 Task: Plan a time to attend the human rights and activism retreat.
Action: Mouse pressed left at (89, 139)
Screenshot: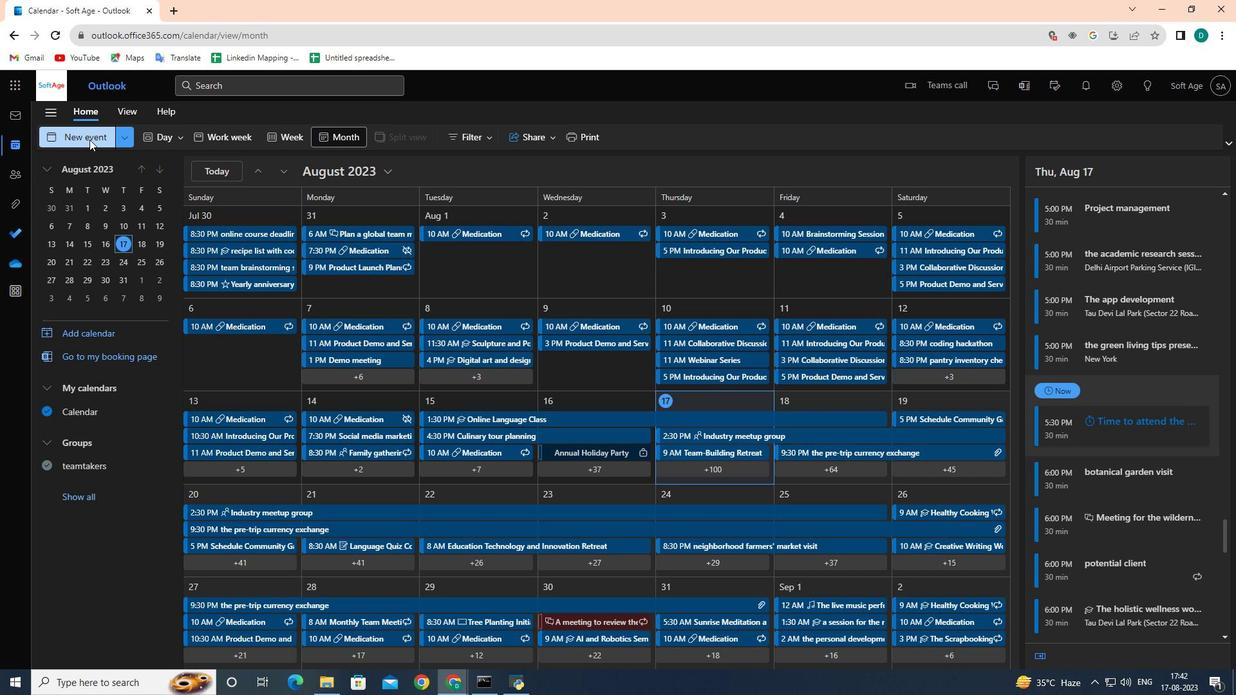 
Action: Mouse moved to (338, 213)
Screenshot: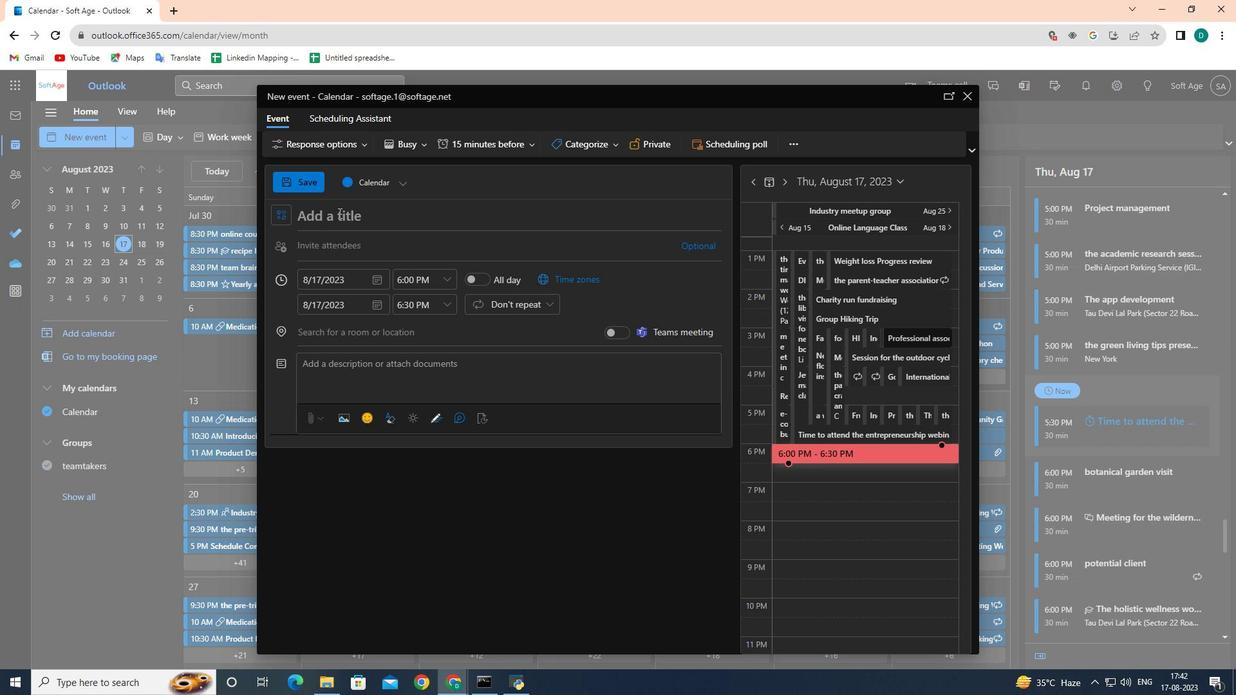 
Action: Mouse pressed left at (338, 213)
Screenshot: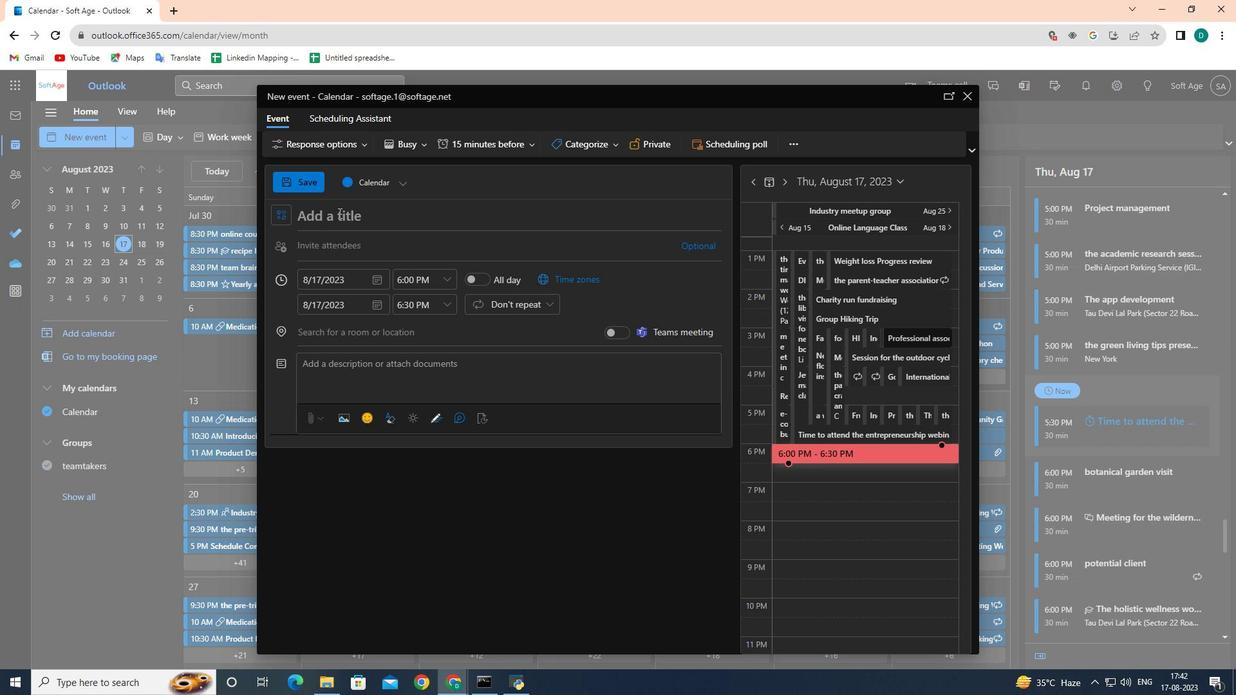 
Action: Key pressed <Key.shift><Key.shift><Key.shift><Key.shift><Key.shift><Key.shift><Key.shift>Human<Key.space><Key.shift>Rights<Key.space><Key.shift><Key.shift><Key.shift><Key.shift><Key.shift><Key.shift><Key.shift><Key.shift><Key.shift><Key.shift><Key.shift><Key.shift><Key.shift><Key.shift><Key.shift>&<Key.space><Key.shift>Activism<Key.space><Key.shift>Retrear<Key.backspace>t
Screenshot: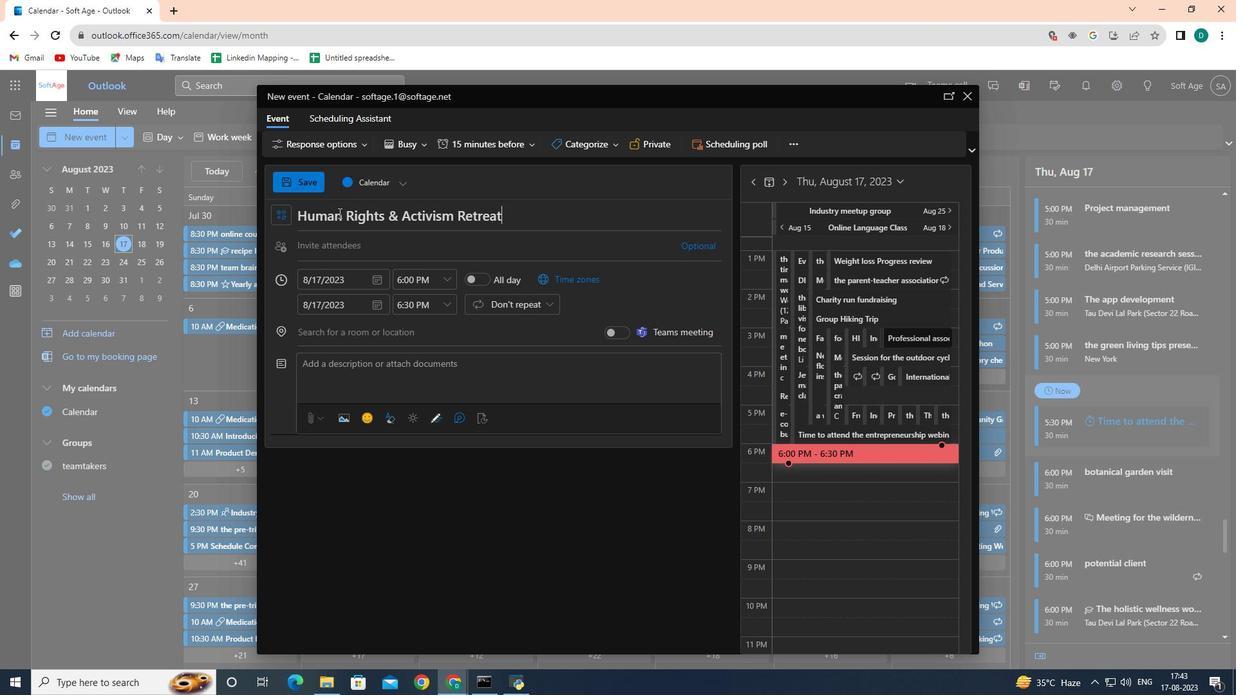 
Action: Mouse moved to (374, 279)
Screenshot: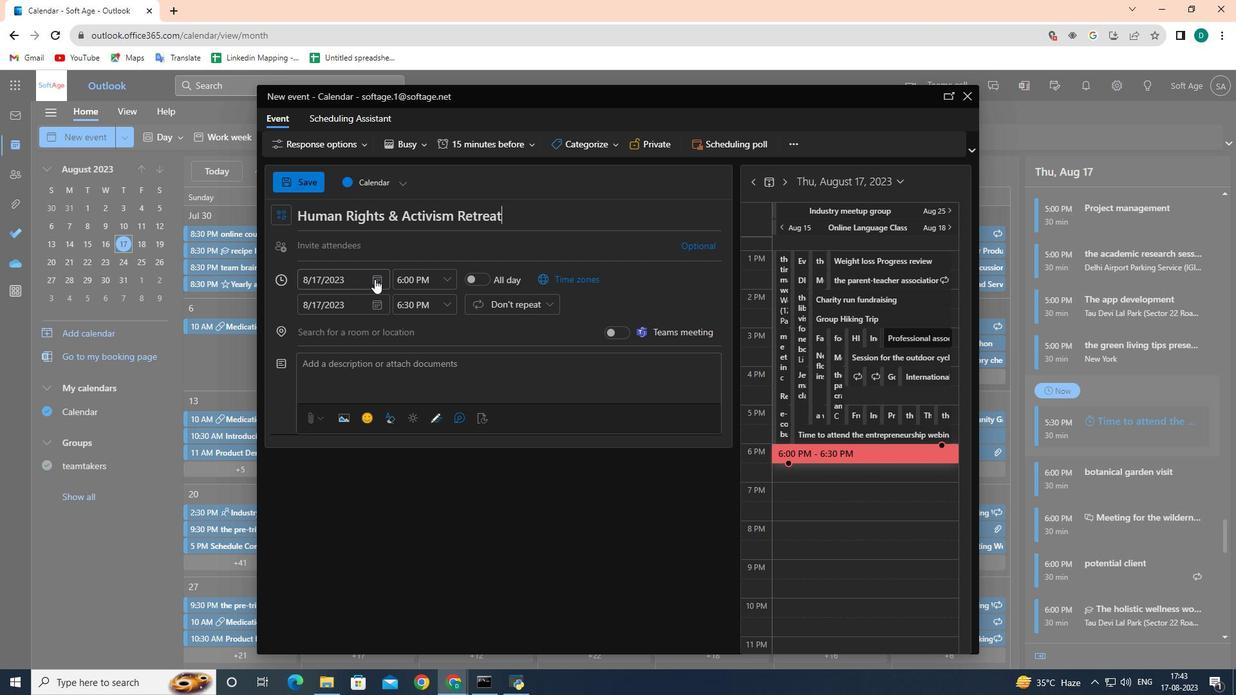 
Action: Mouse pressed left at (374, 279)
Screenshot: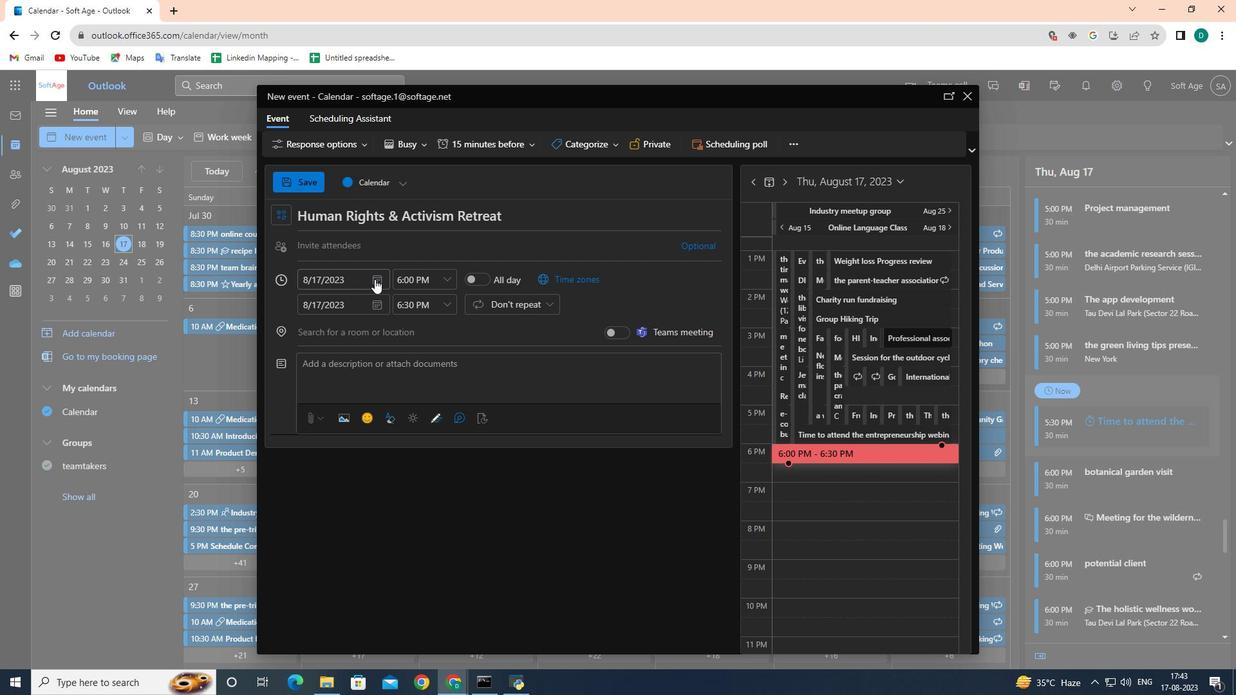 
Action: Mouse moved to (405, 402)
Screenshot: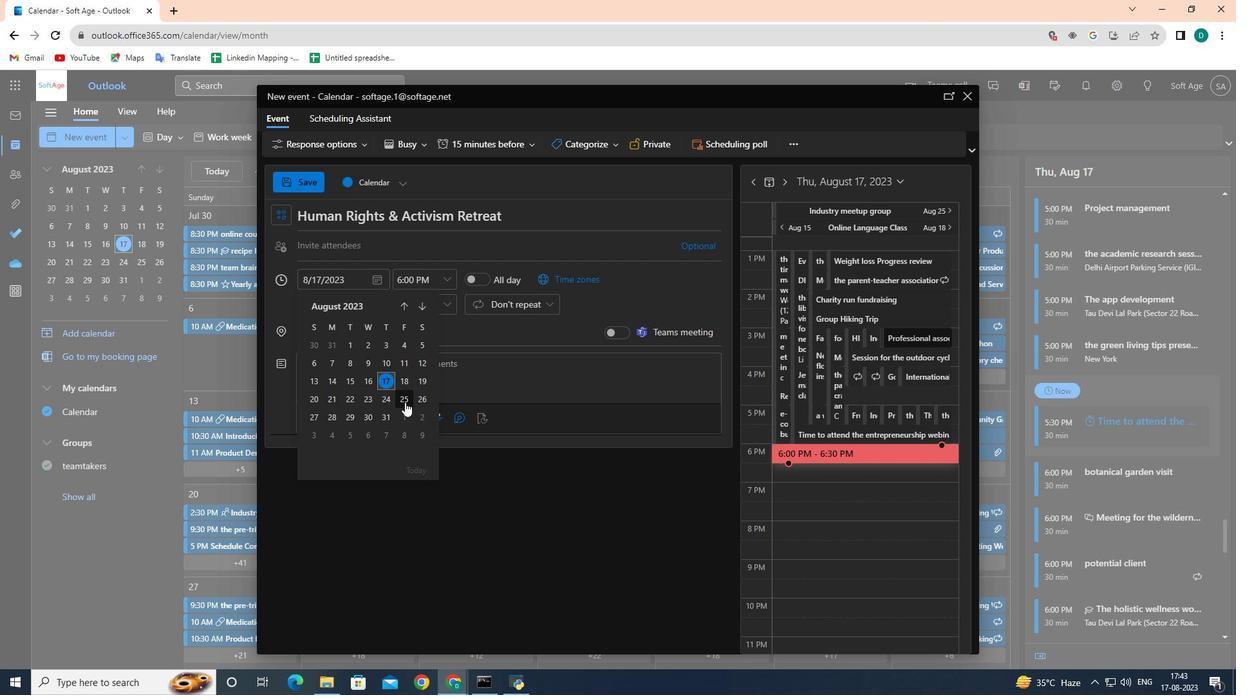 
Action: Mouse pressed left at (405, 402)
Screenshot: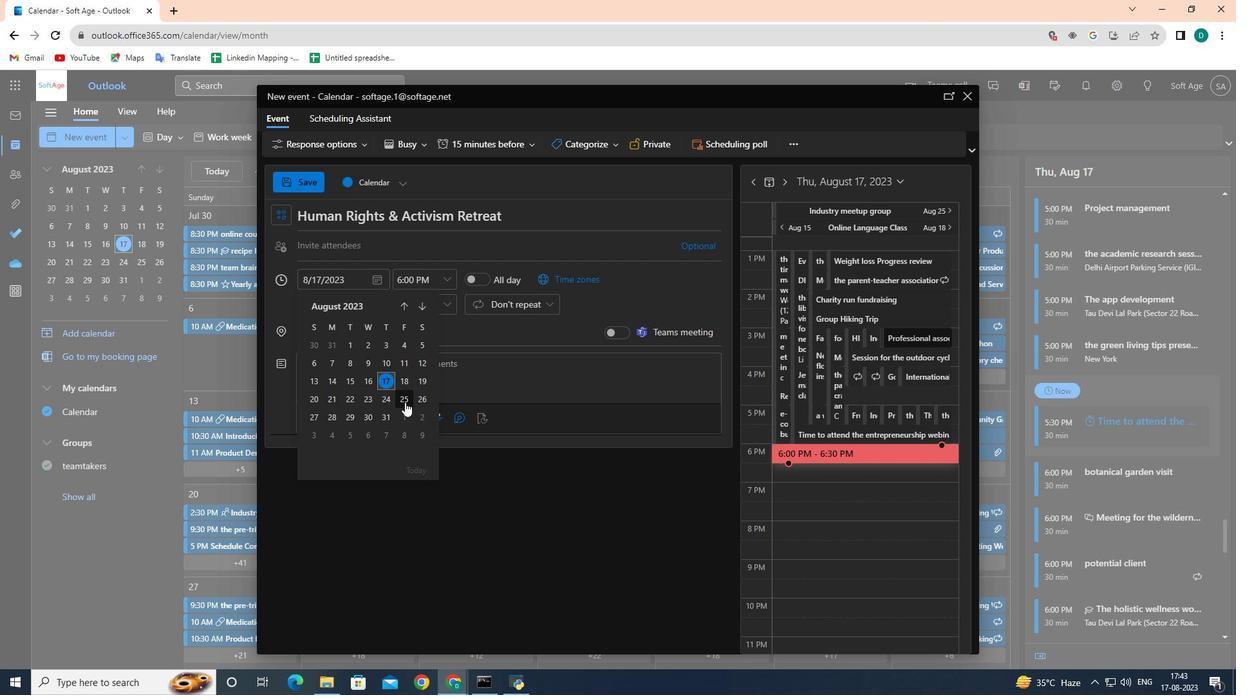 
Action: Mouse moved to (443, 279)
Screenshot: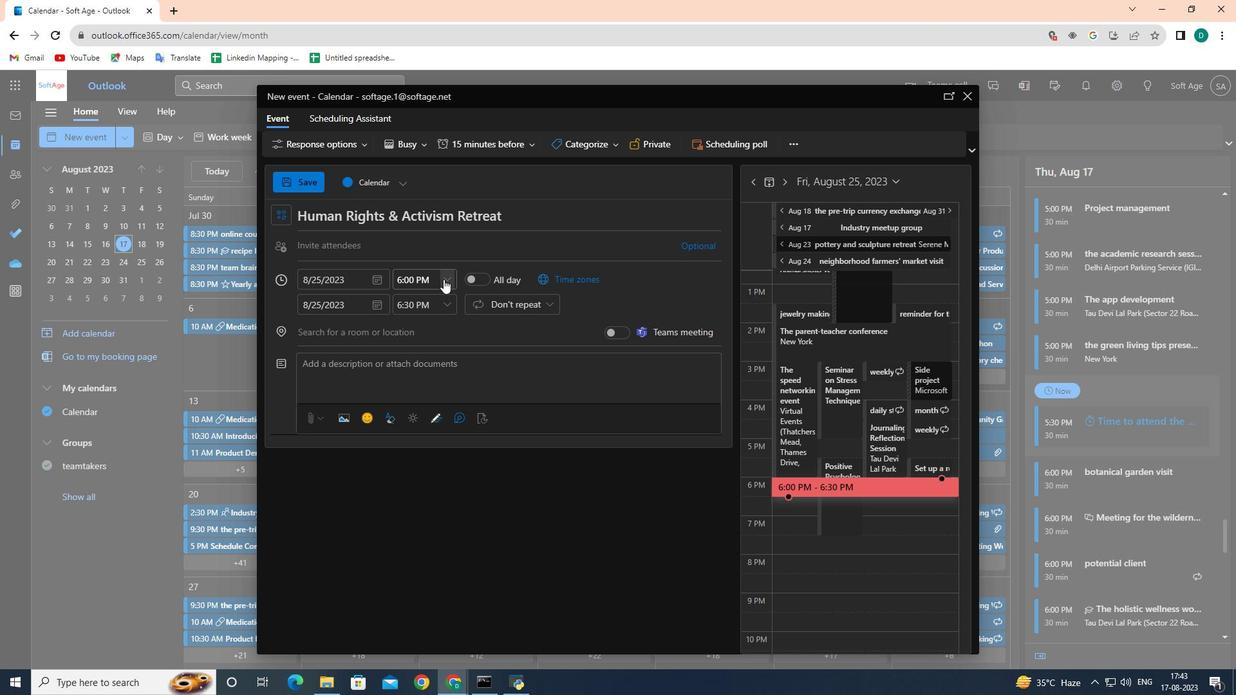 
Action: Mouse pressed left at (443, 279)
Screenshot: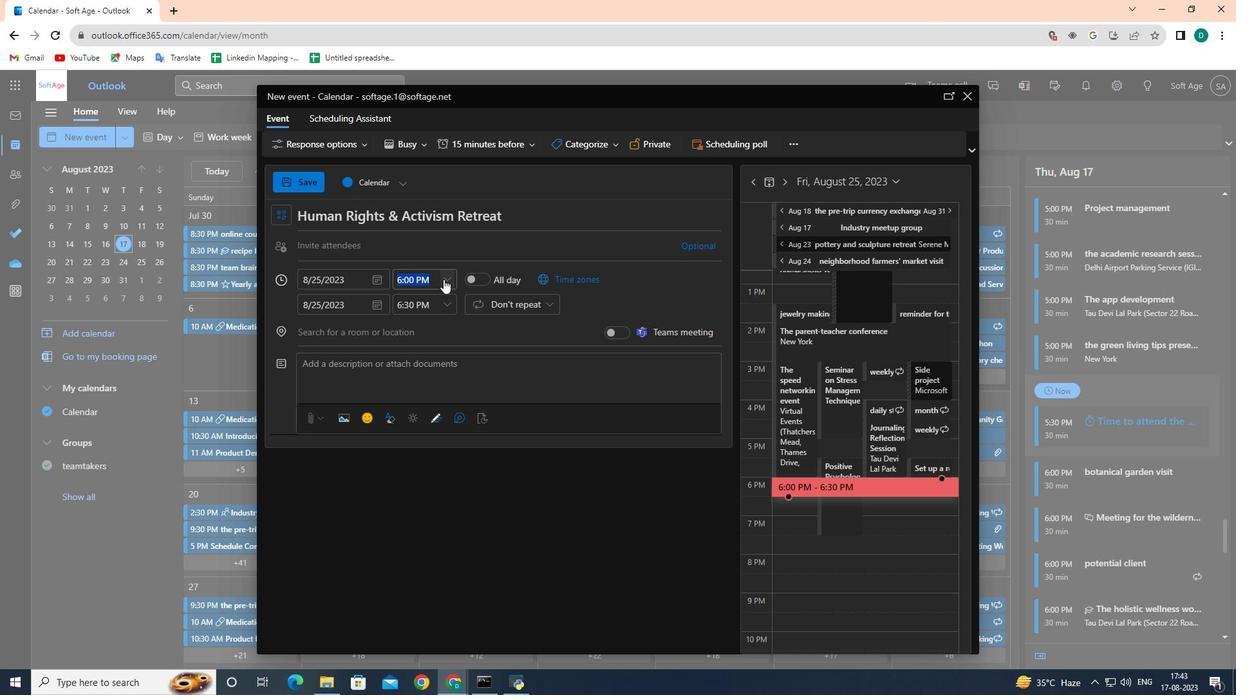 
Action: Mouse moved to (438, 345)
Screenshot: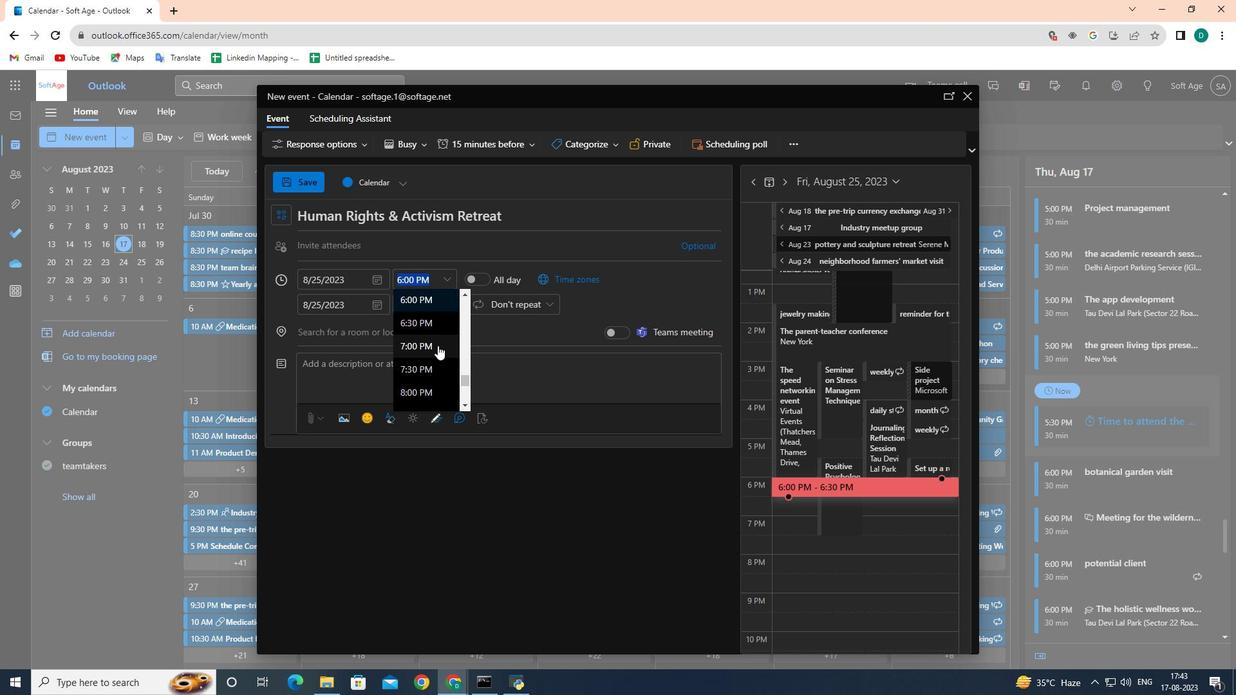 
Action: Mouse pressed left at (438, 345)
Screenshot: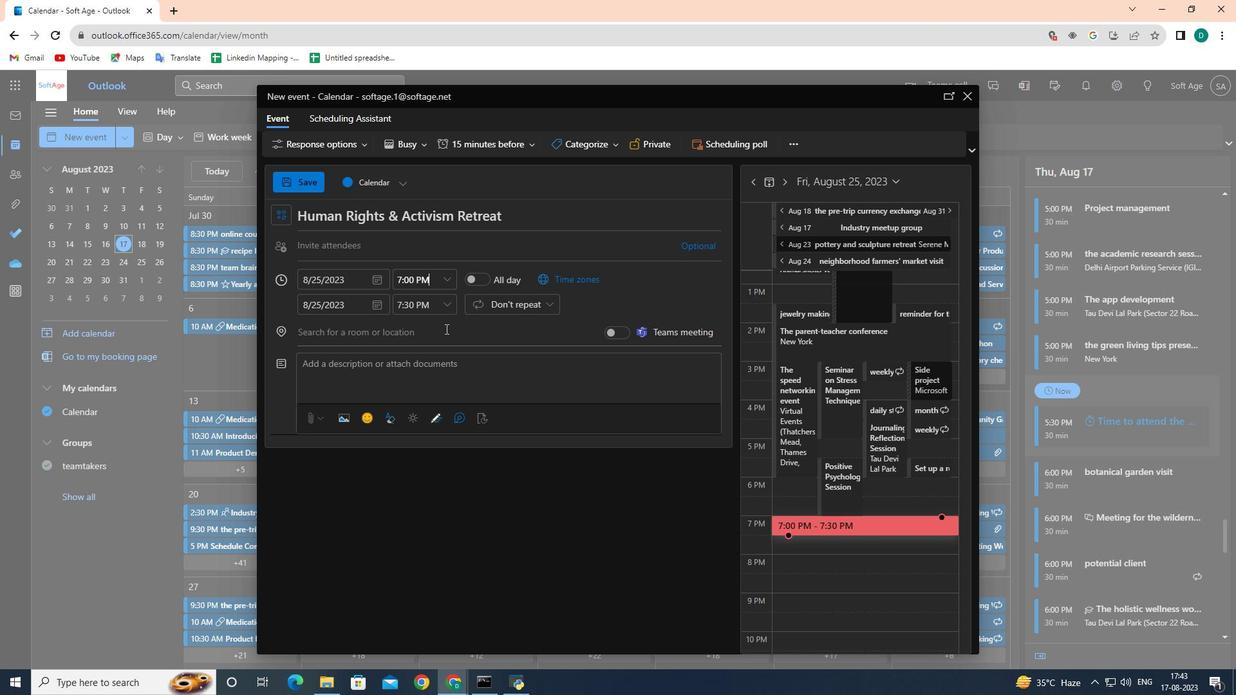 
Action: Mouse moved to (448, 308)
Screenshot: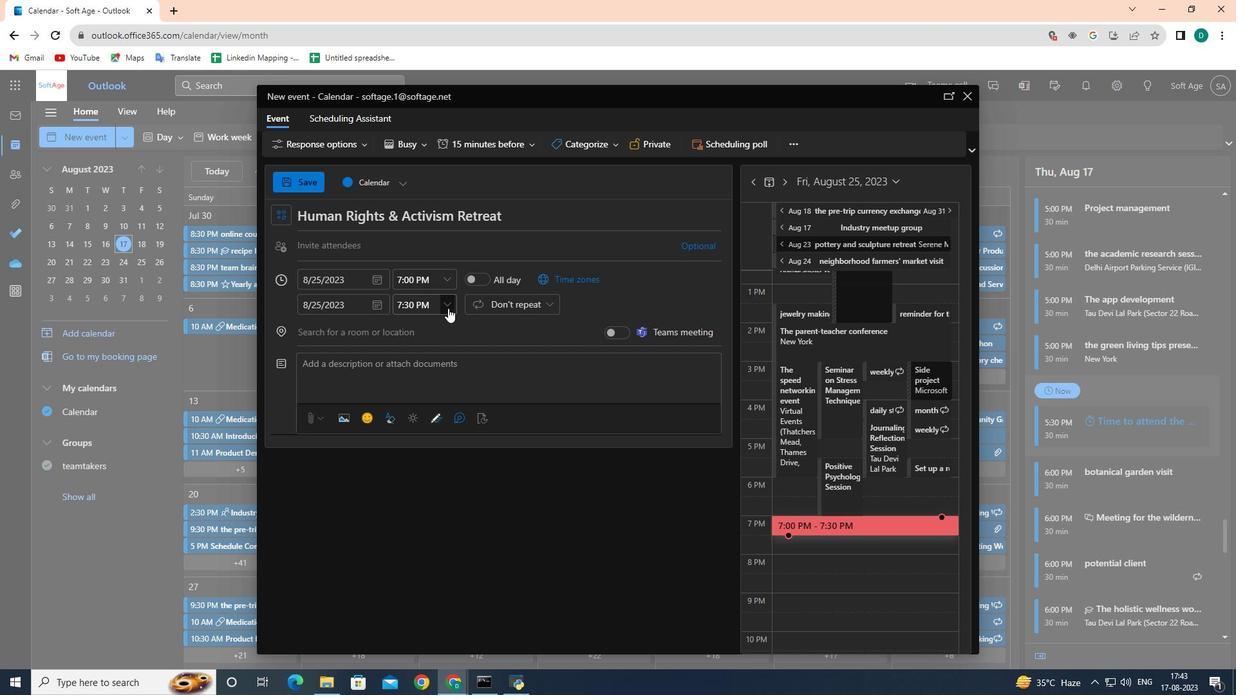
Action: Mouse pressed left at (448, 308)
Screenshot: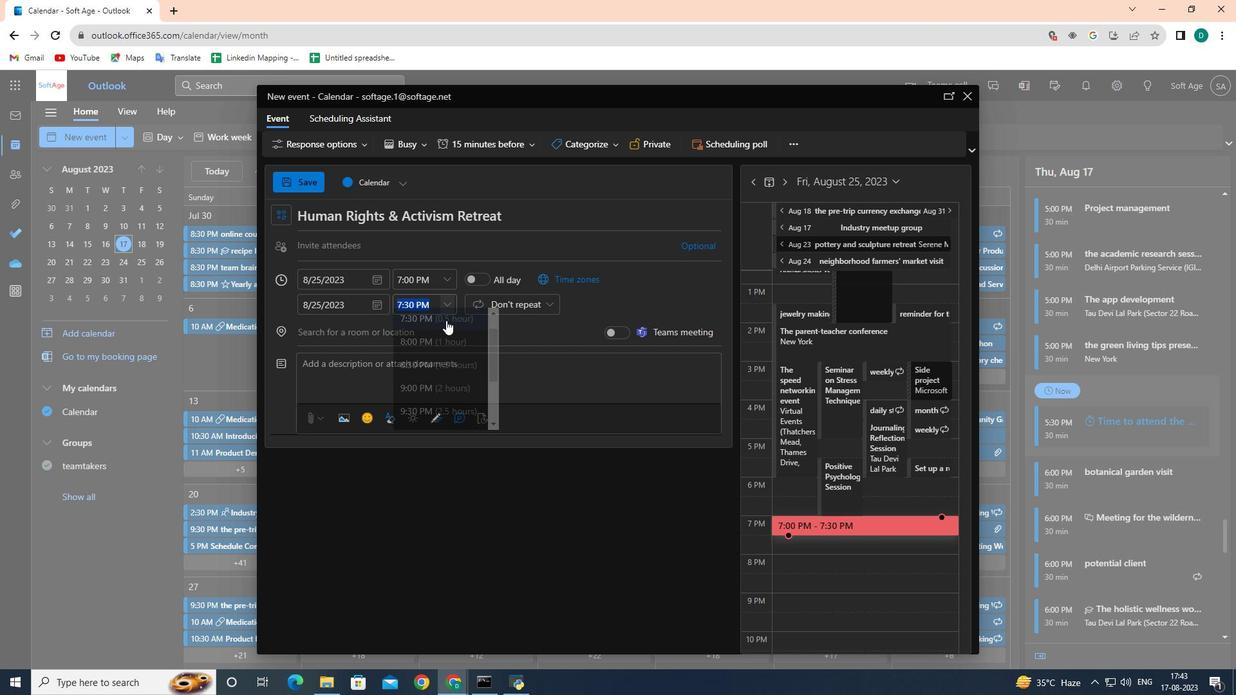 
Action: Mouse moved to (448, 414)
Screenshot: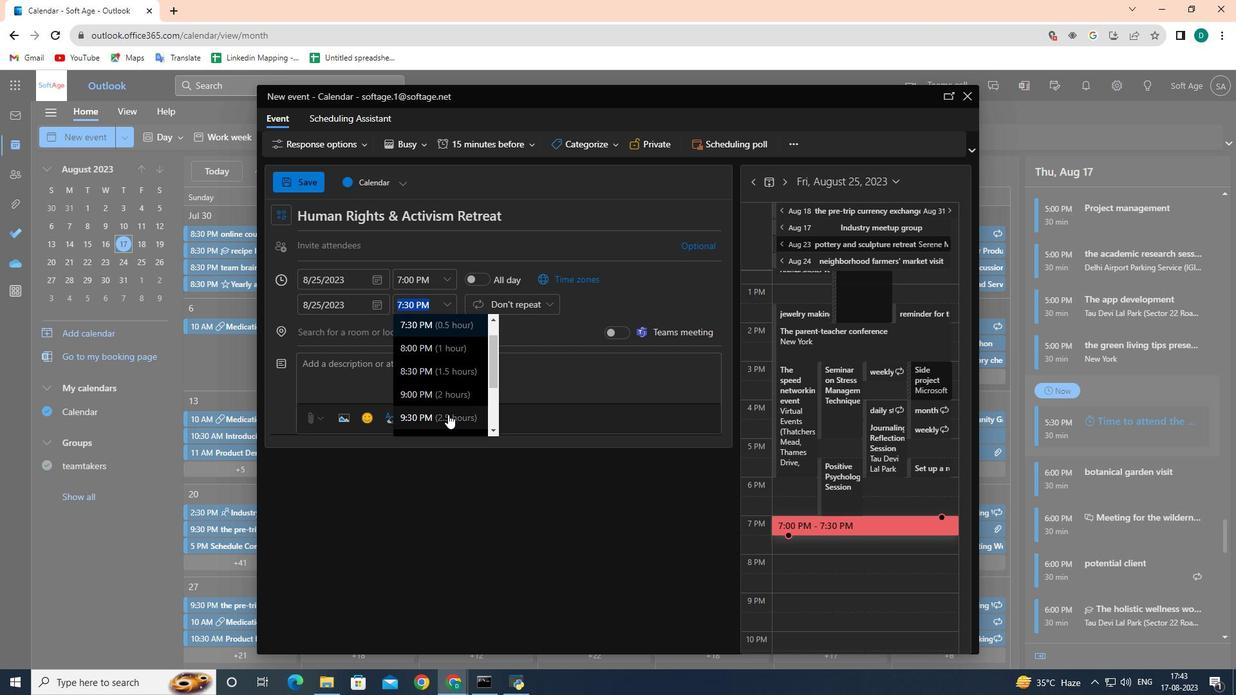 
Action: Mouse pressed left at (448, 414)
Screenshot: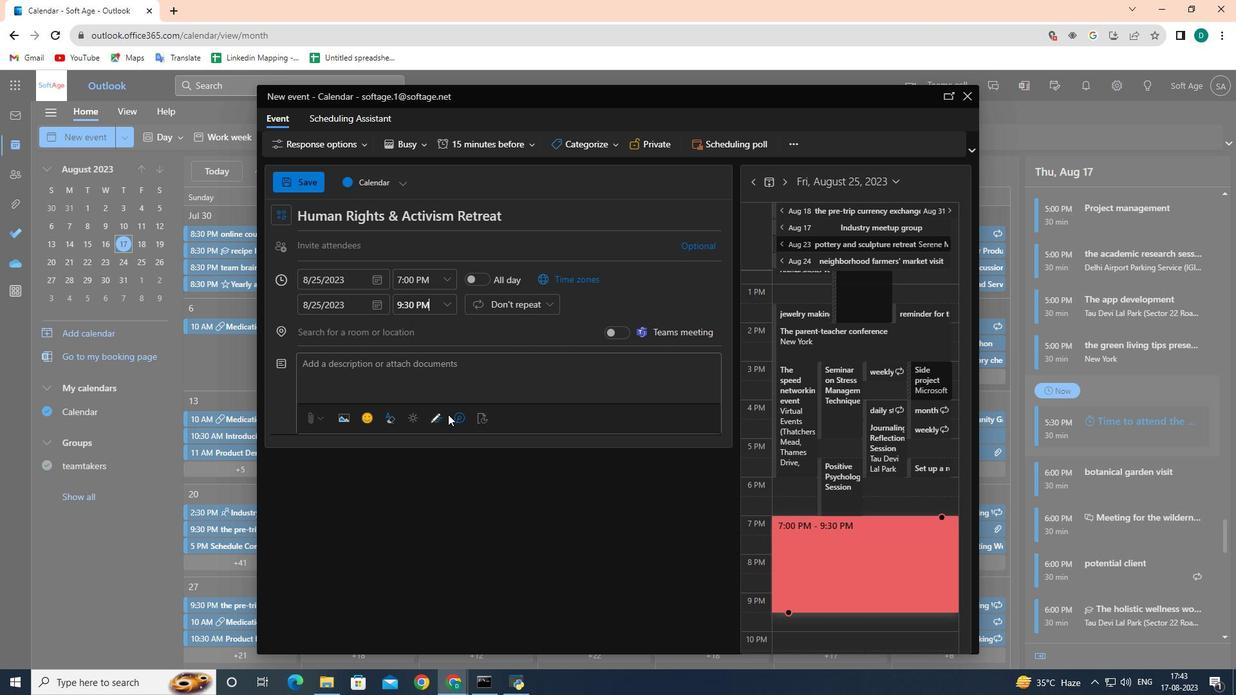 
Action: Mouse moved to (354, 349)
Screenshot: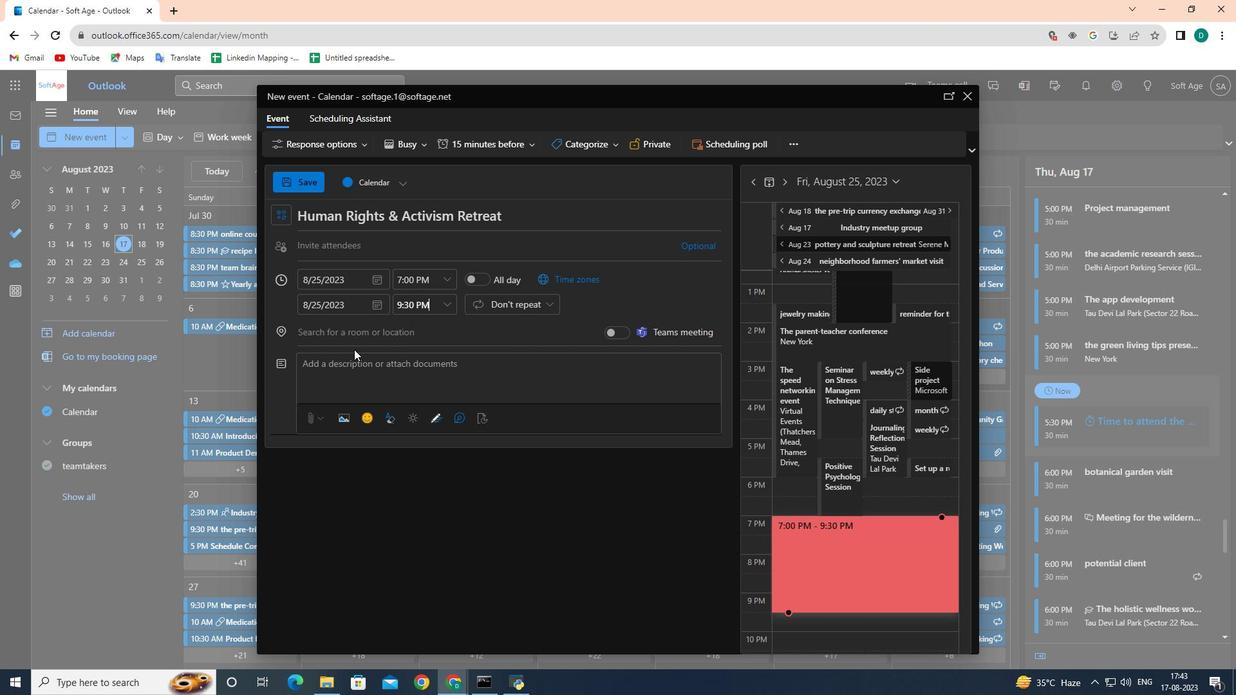 
Action: Mouse pressed left at (354, 349)
Screenshot: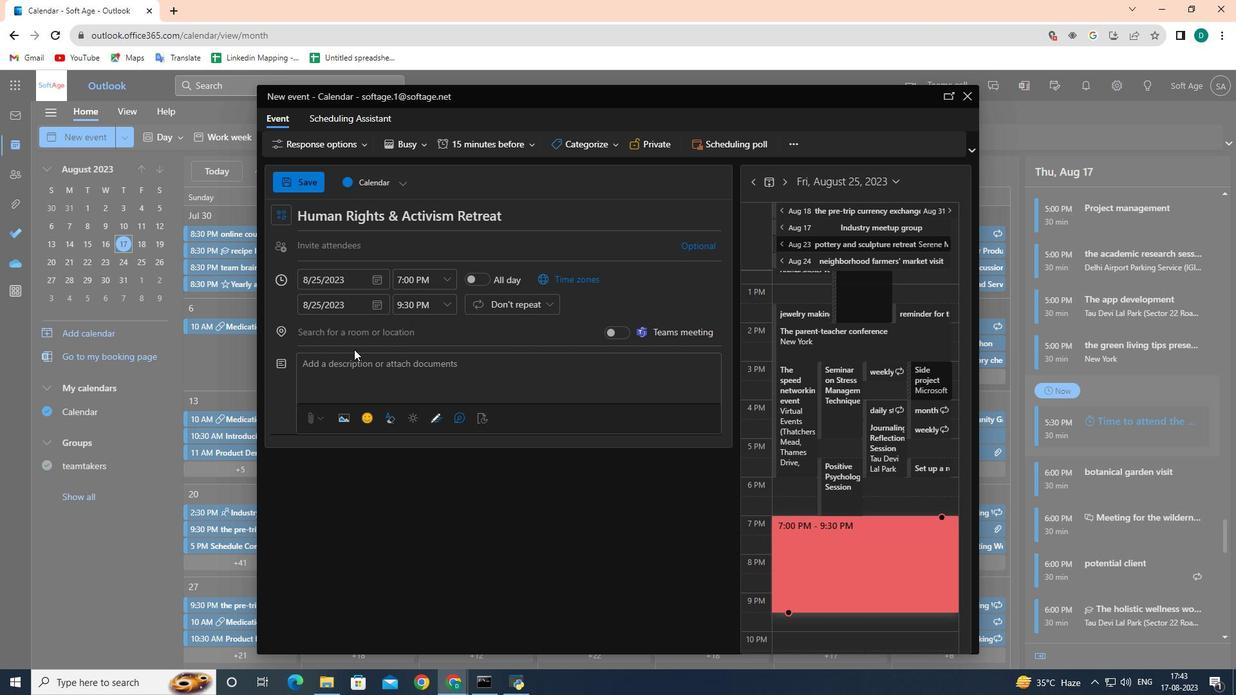 
Action: Mouse moved to (346, 367)
Screenshot: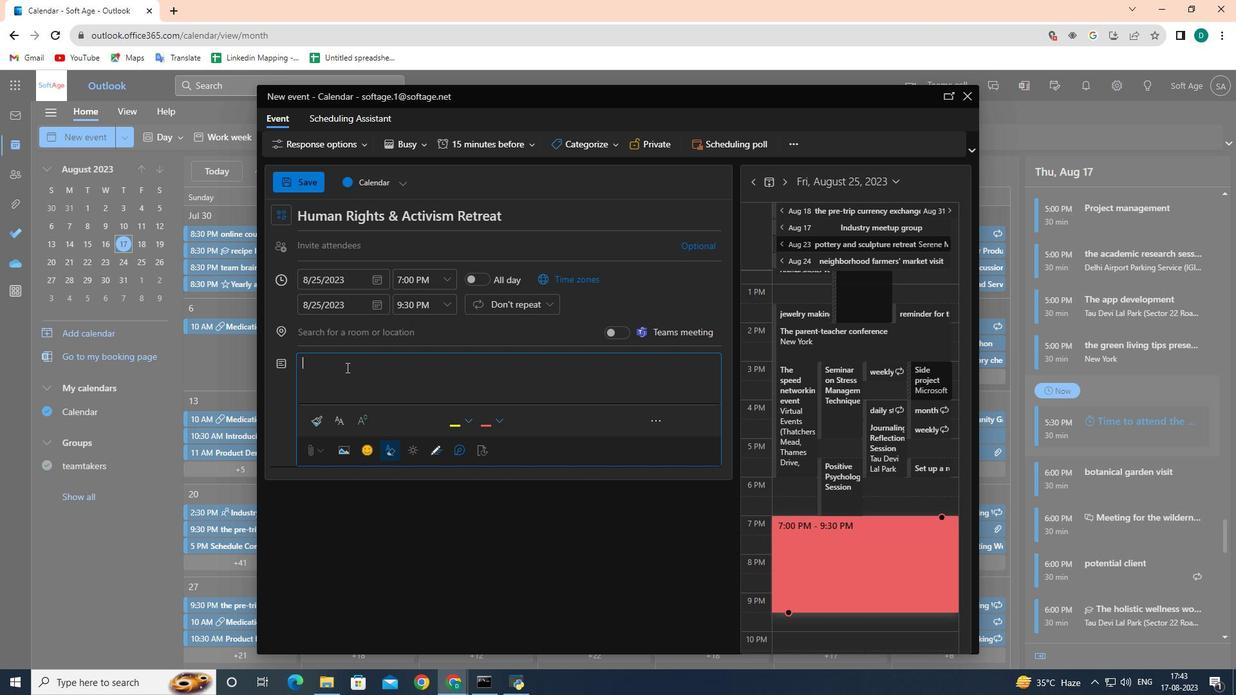 
Action: Mouse pressed left at (346, 367)
Screenshot: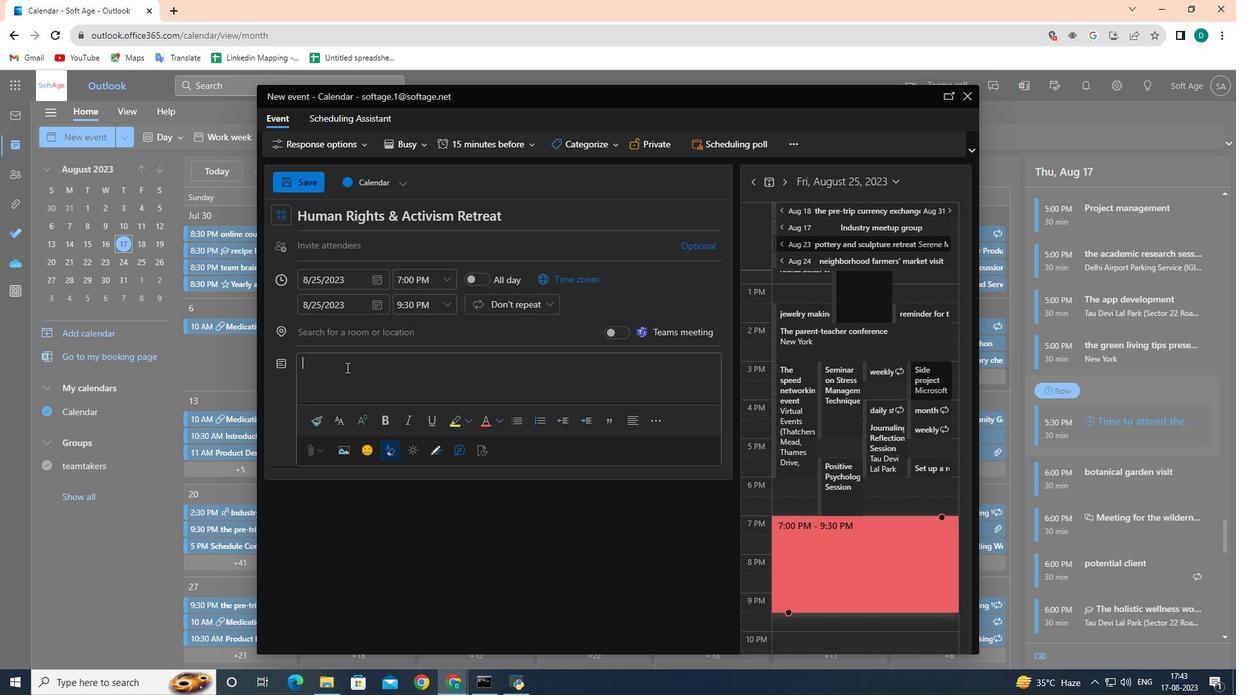 
Action: Key pressed <Key.shift_r>Participate<Key.space>in<Key.space>discussions<Key.space>and<Key.space>workshops<Key.space>focused<Key.space>on<Key.space>human<Key.space>rights<Key.space>and<Key.space>activism
Screenshot: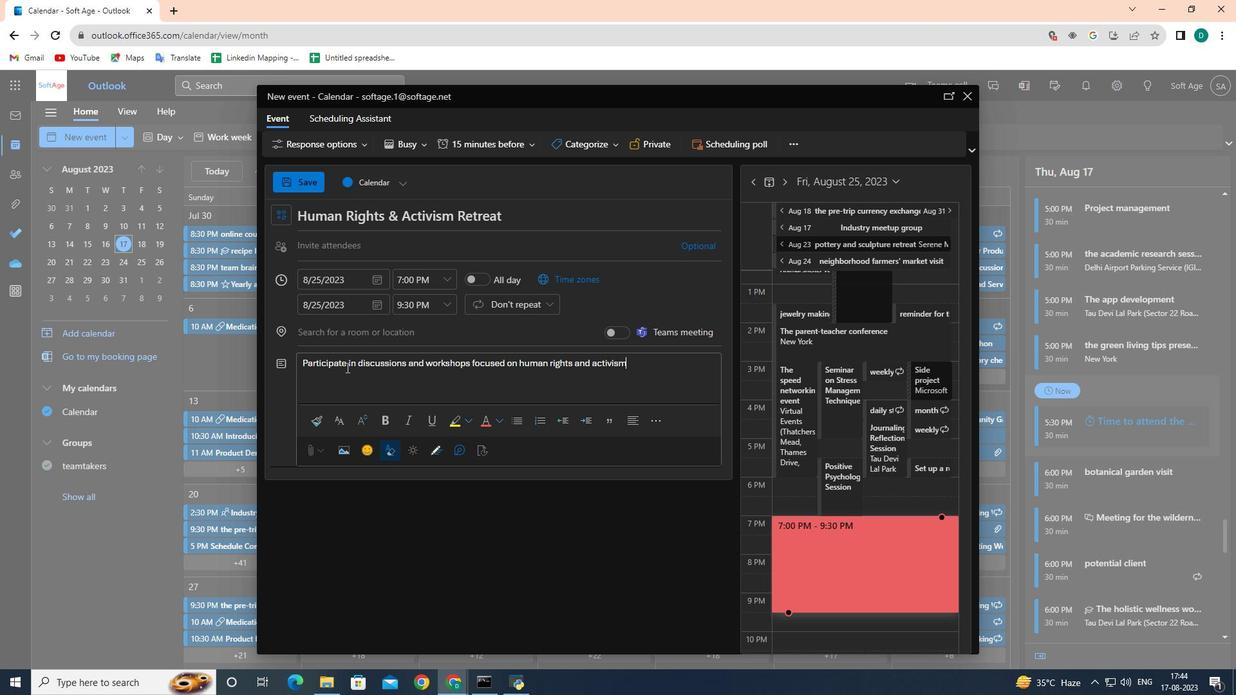
Action: Mouse moved to (285, 331)
Screenshot: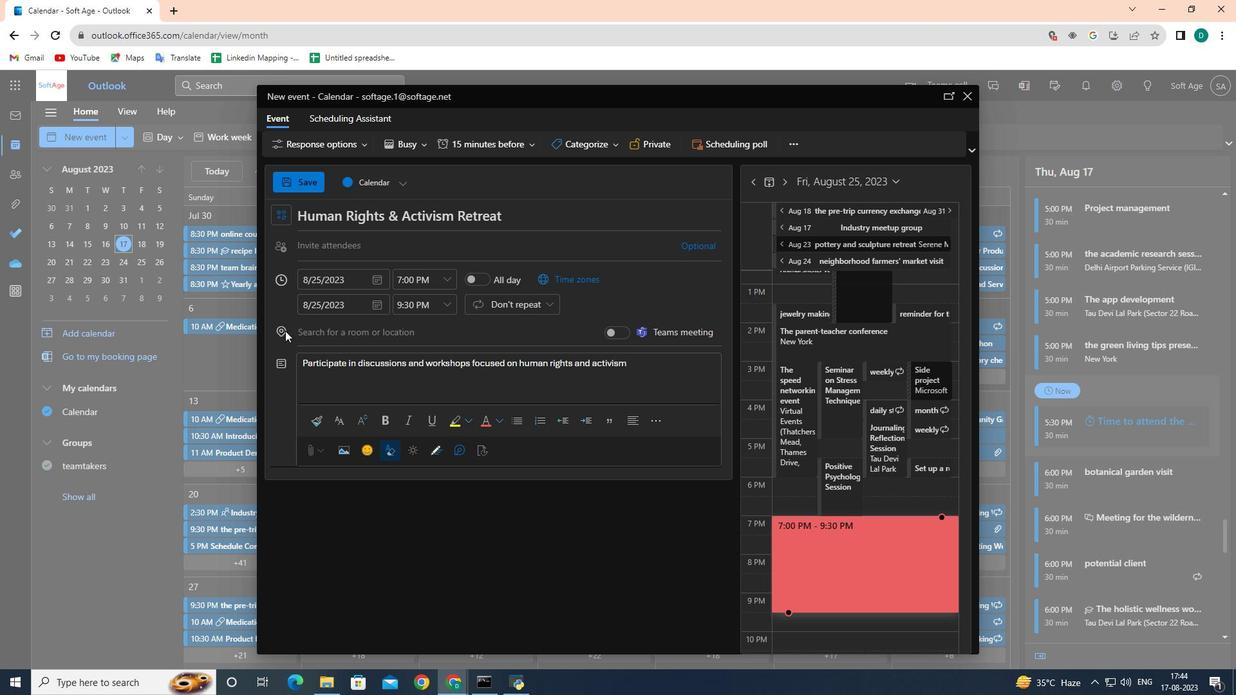
Action: Mouse pressed left at (285, 331)
Screenshot: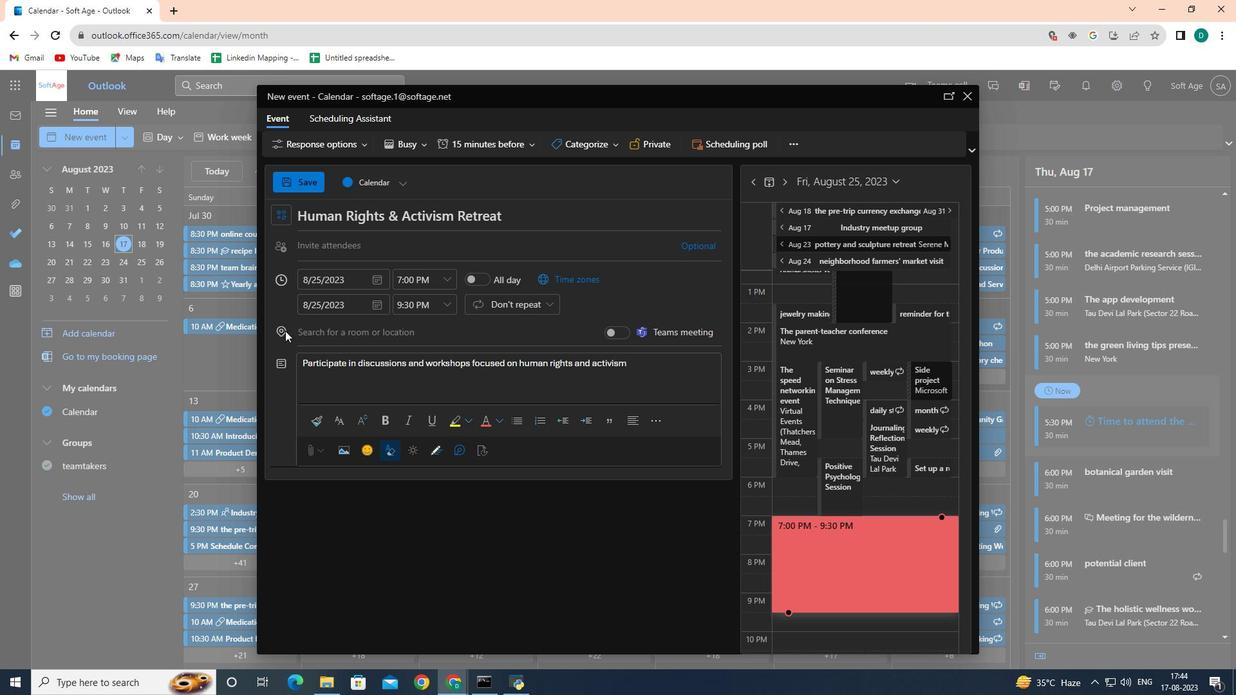
Action: Mouse moved to (316, 331)
Screenshot: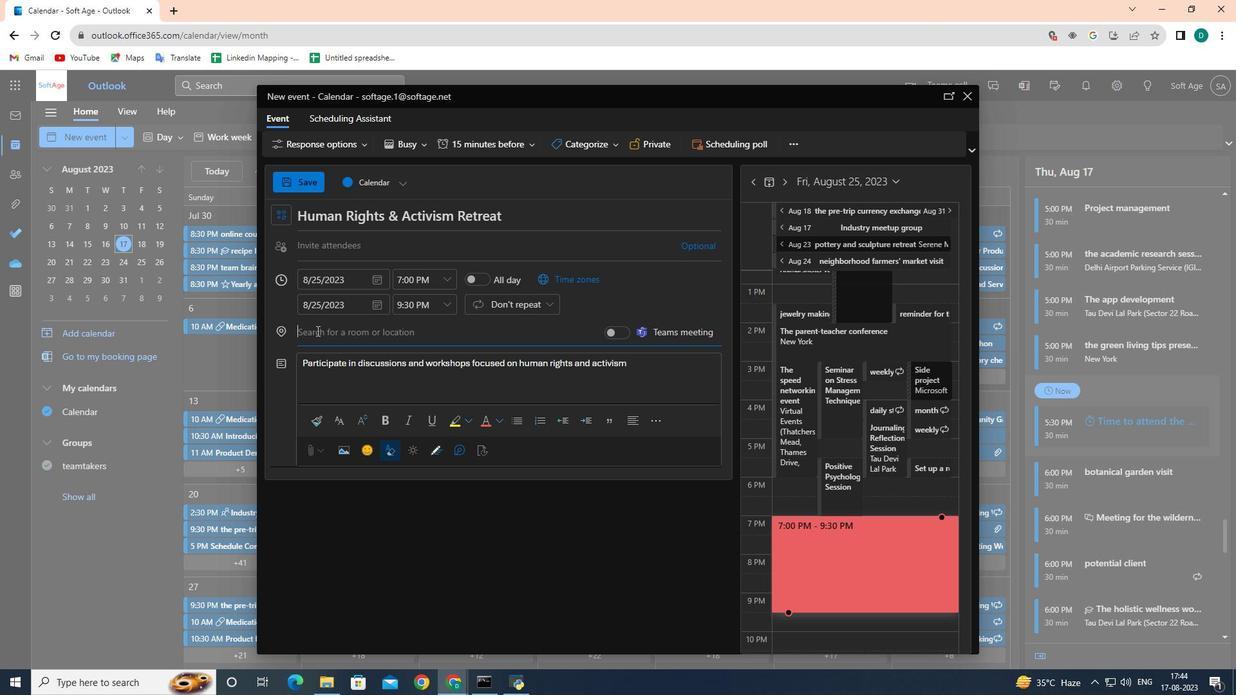 
Action: Mouse pressed left at (316, 331)
Screenshot: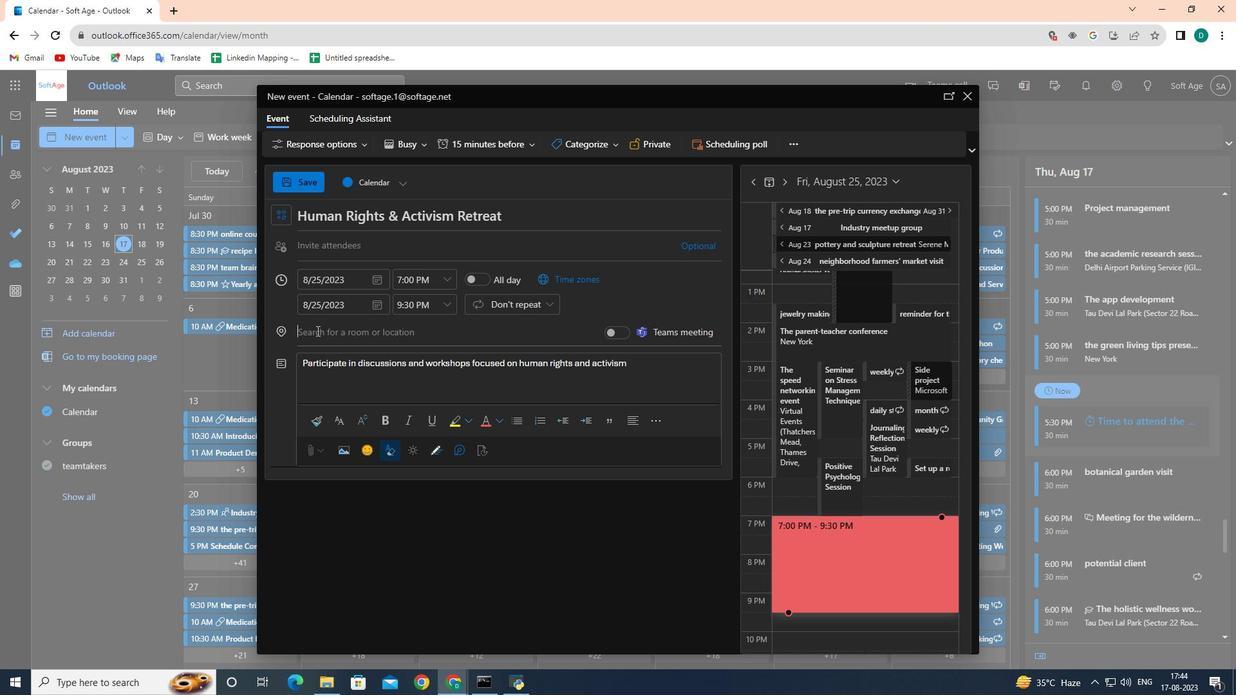 
Action: Mouse moved to (359, 416)
Screenshot: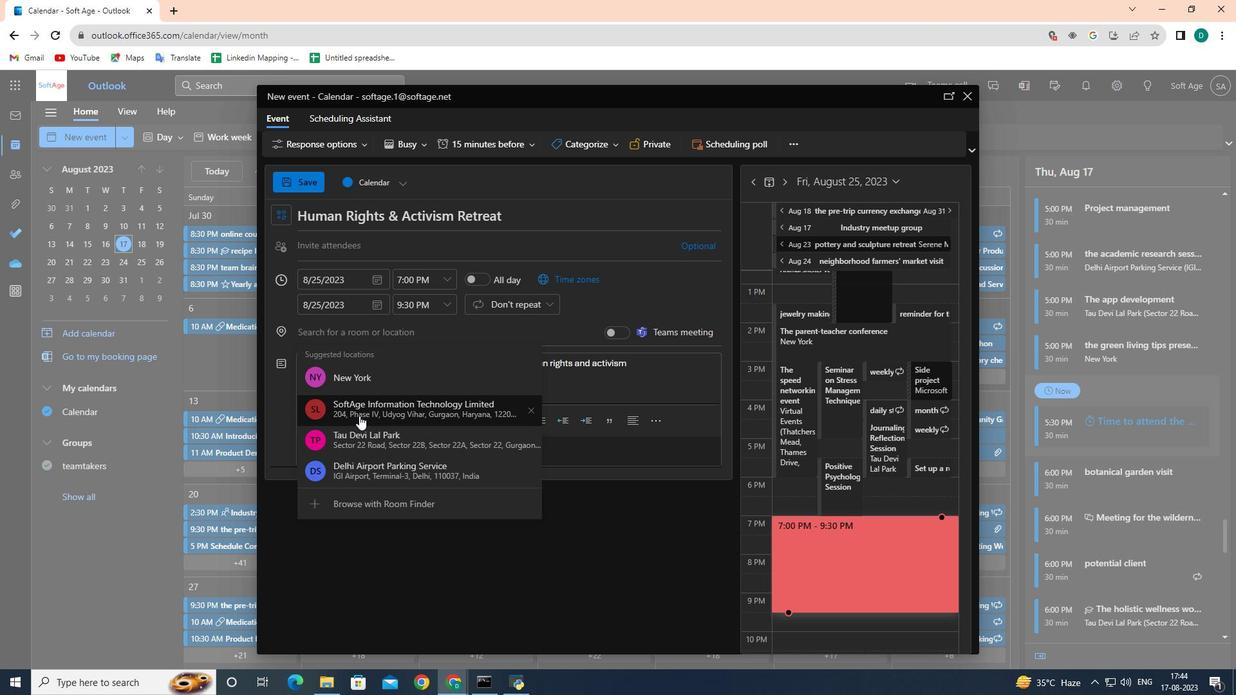 
Action: Mouse pressed left at (359, 416)
Screenshot: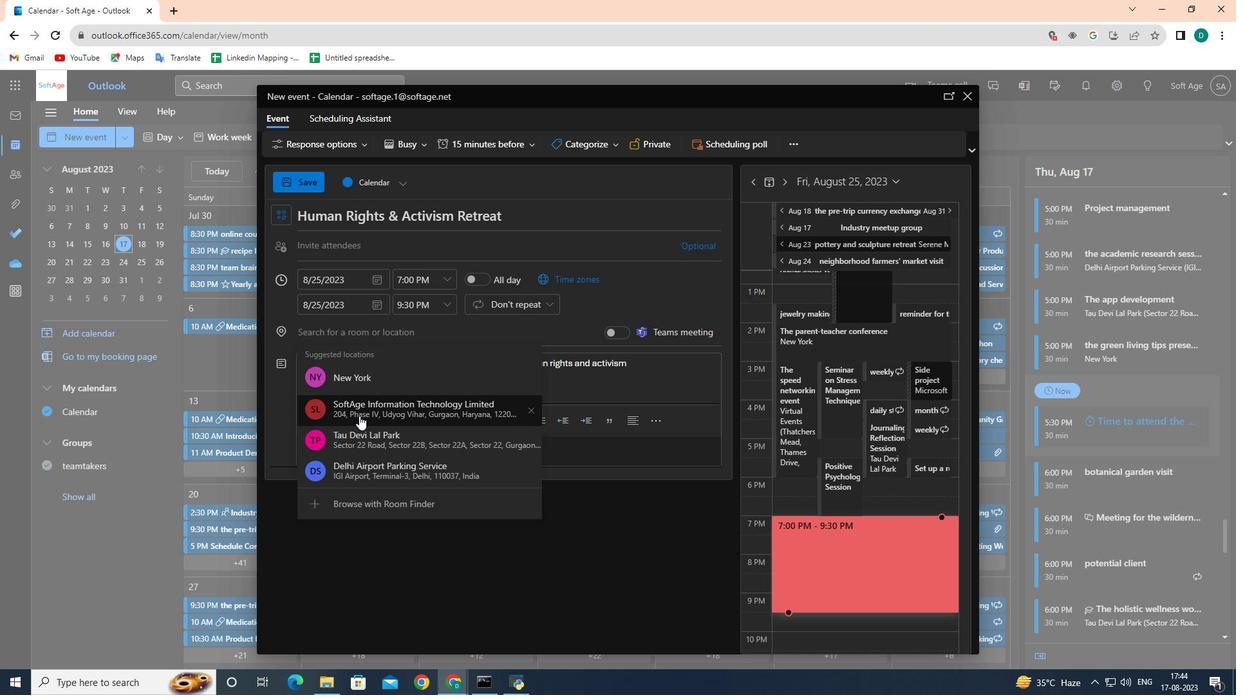 
Action: Mouse moved to (508, 149)
Screenshot: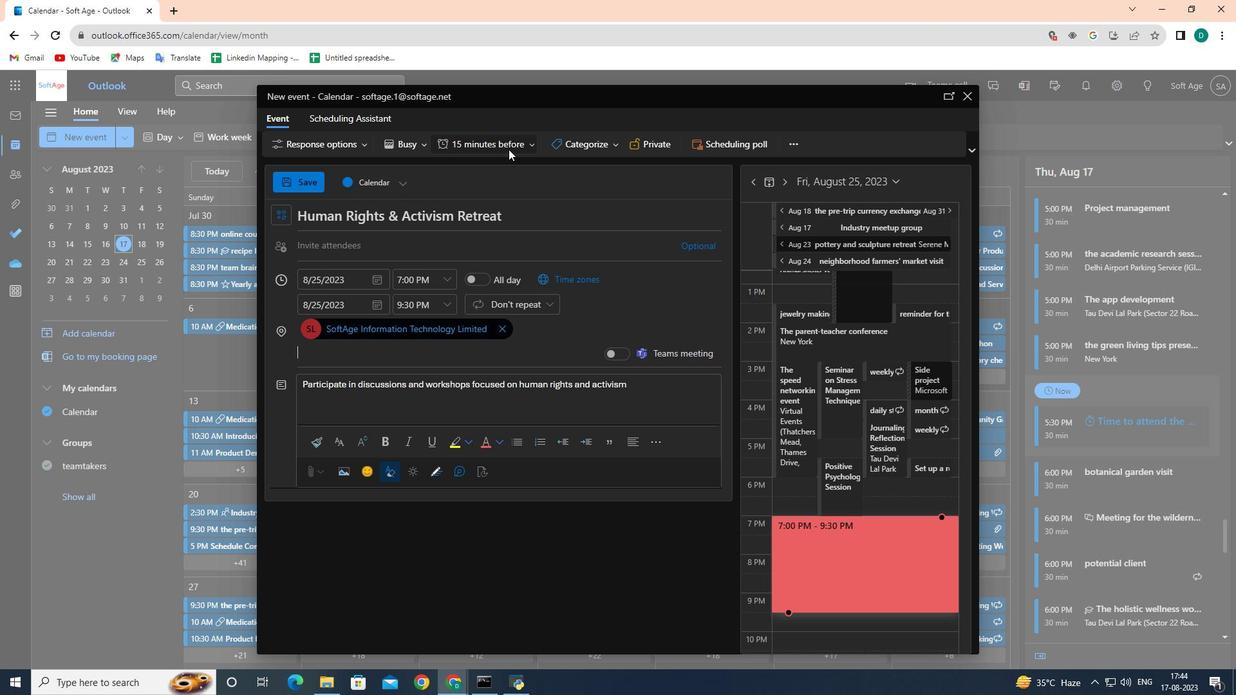 
Action: Mouse pressed left at (508, 149)
Screenshot: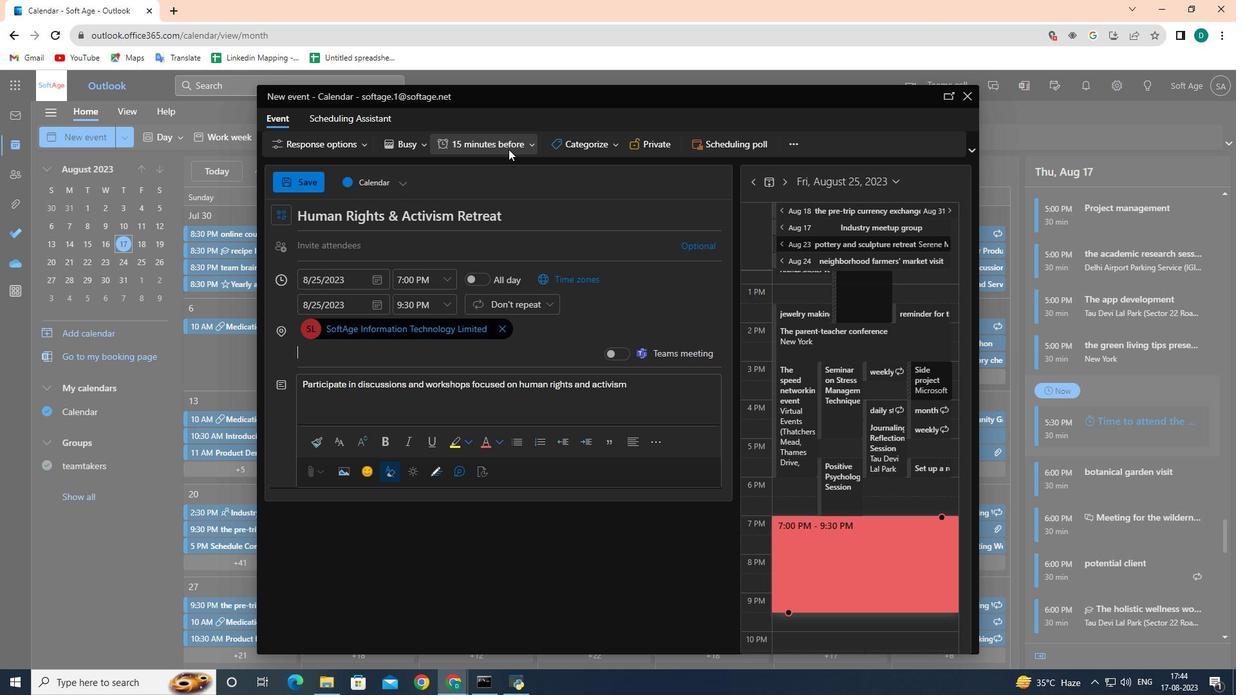 
Action: Mouse moved to (485, 295)
Screenshot: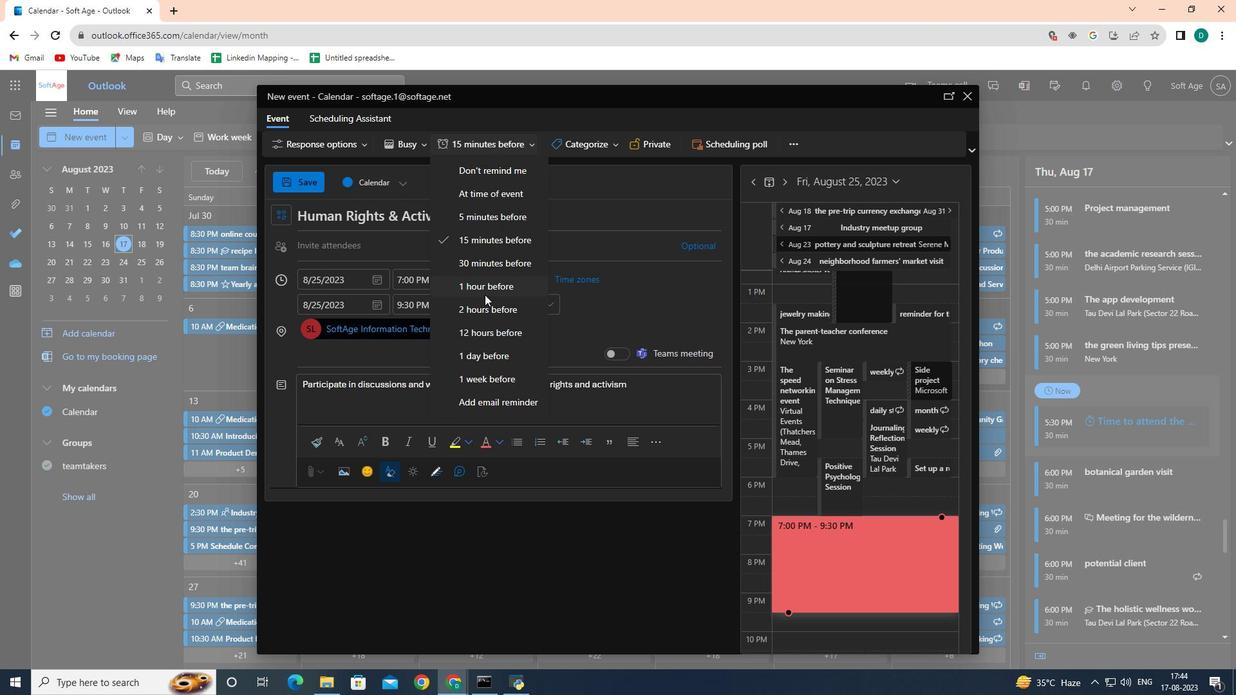 
Action: Mouse pressed left at (485, 295)
Screenshot: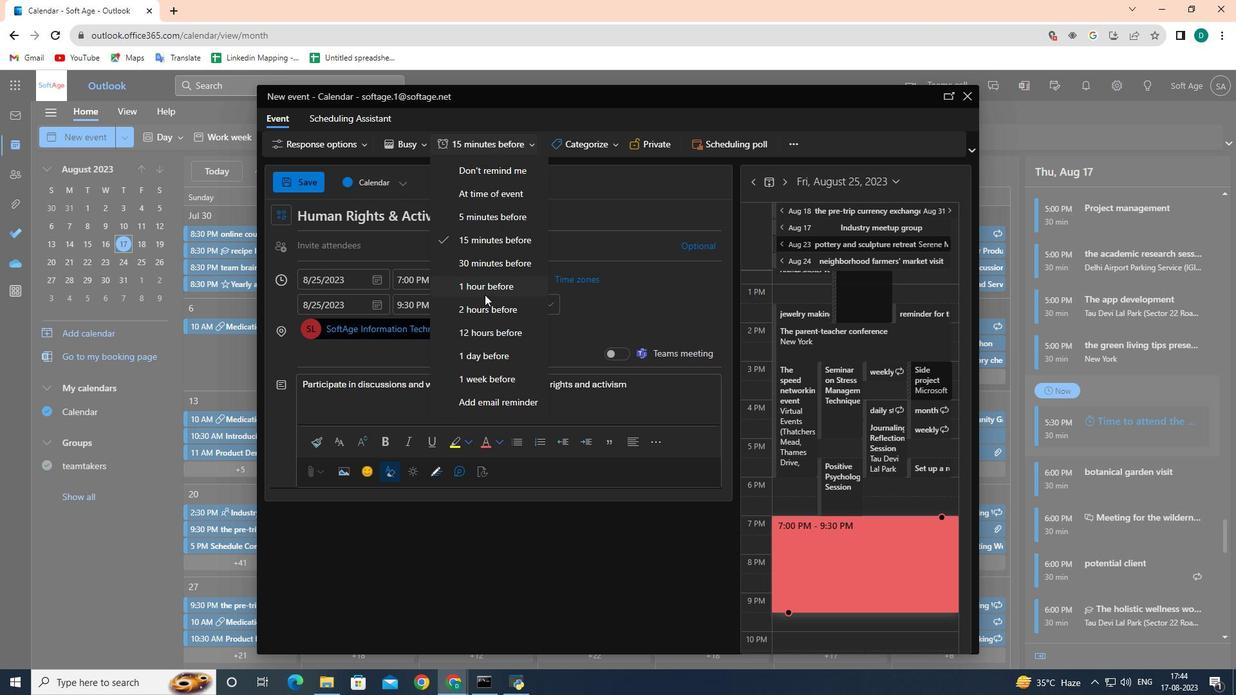 
Action: Mouse moved to (311, 183)
Screenshot: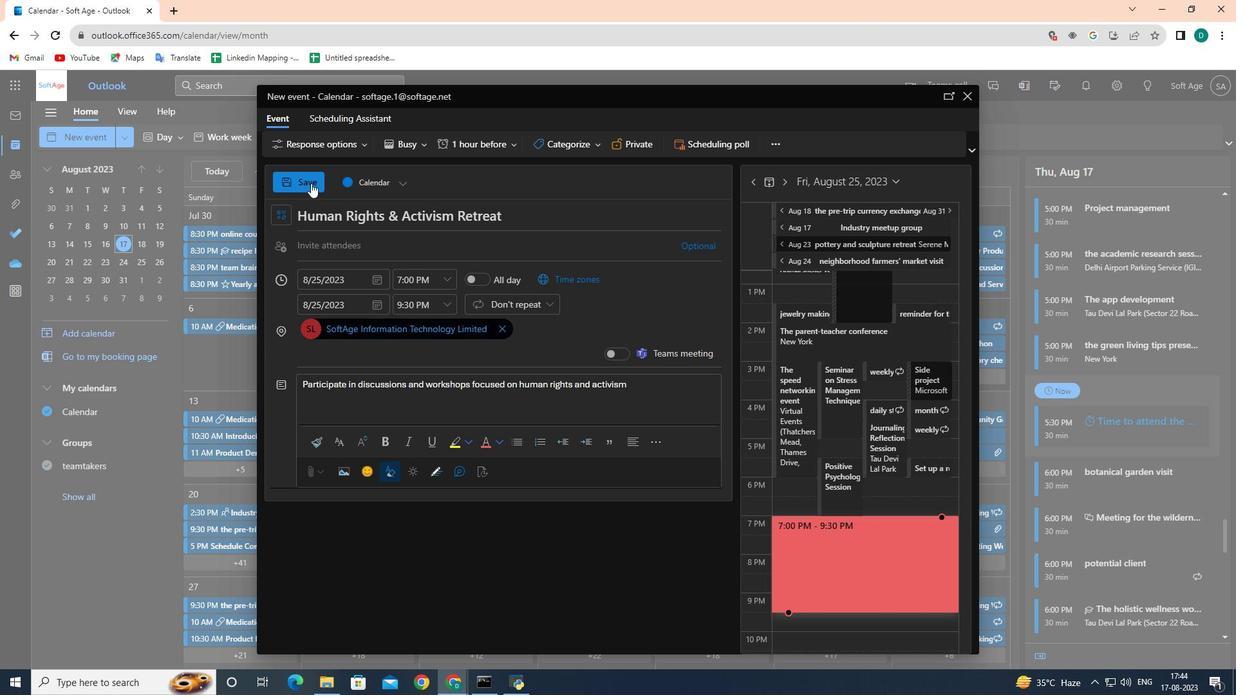 
Action: Mouse pressed left at (311, 183)
Screenshot: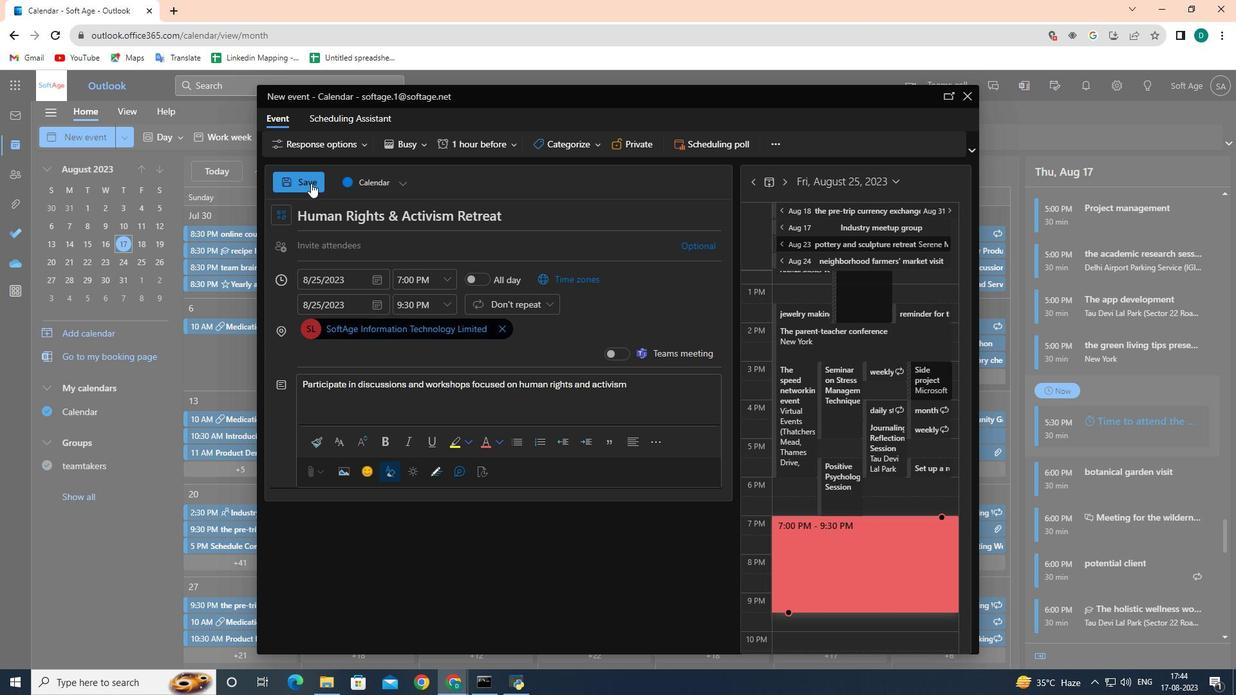
Action: Mouse moved to (540, 407)
Screenshot: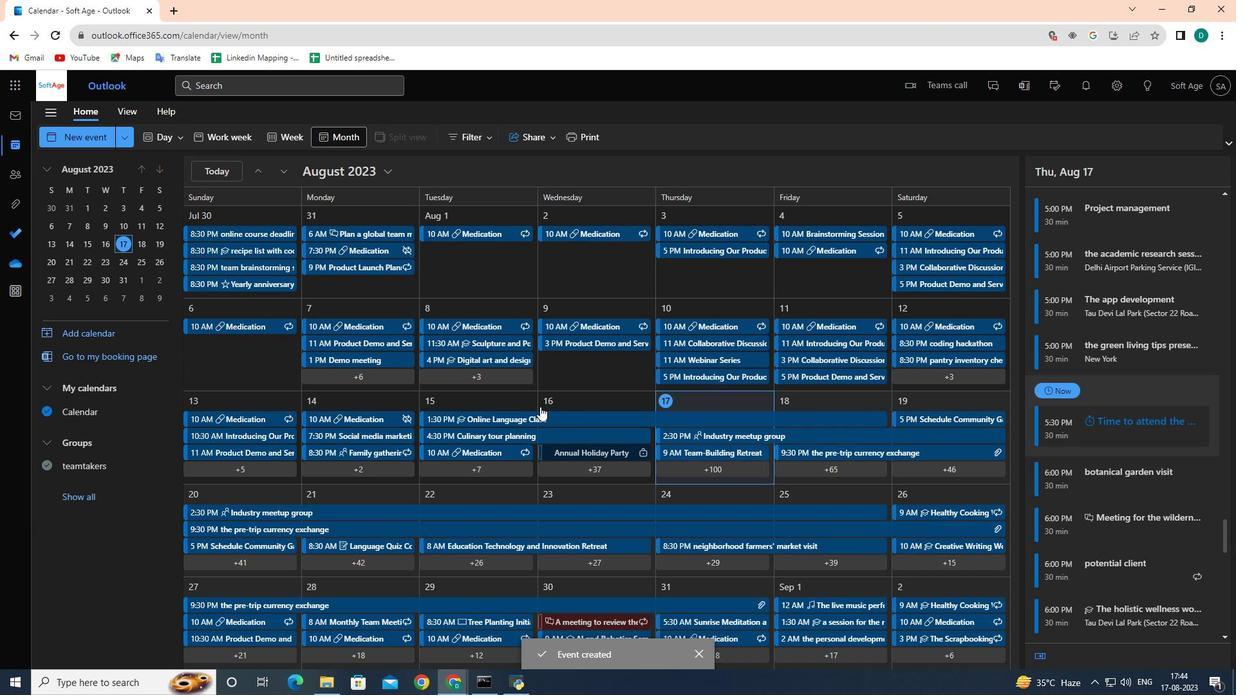 
